 Task: Update the home feature of the saved search to include green home.
Action: Mouse moved to (1061, 151)
Screenshot: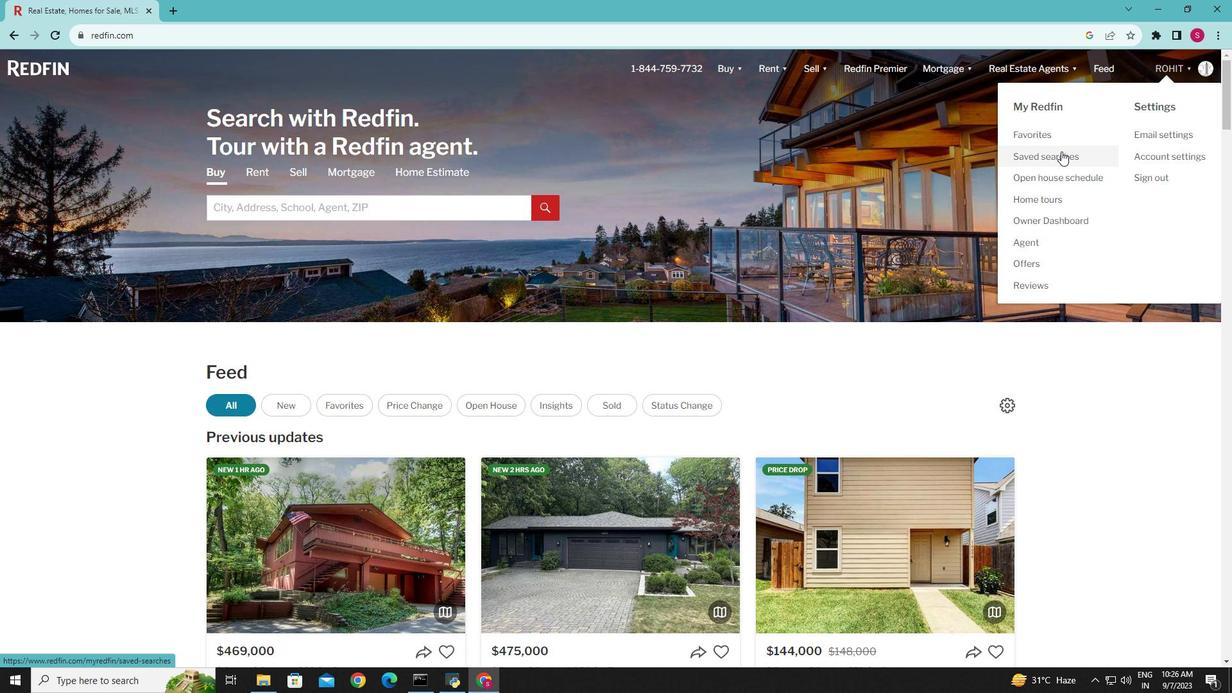 
Action: Mouse pressed left at (1061, 151)
Screenshot: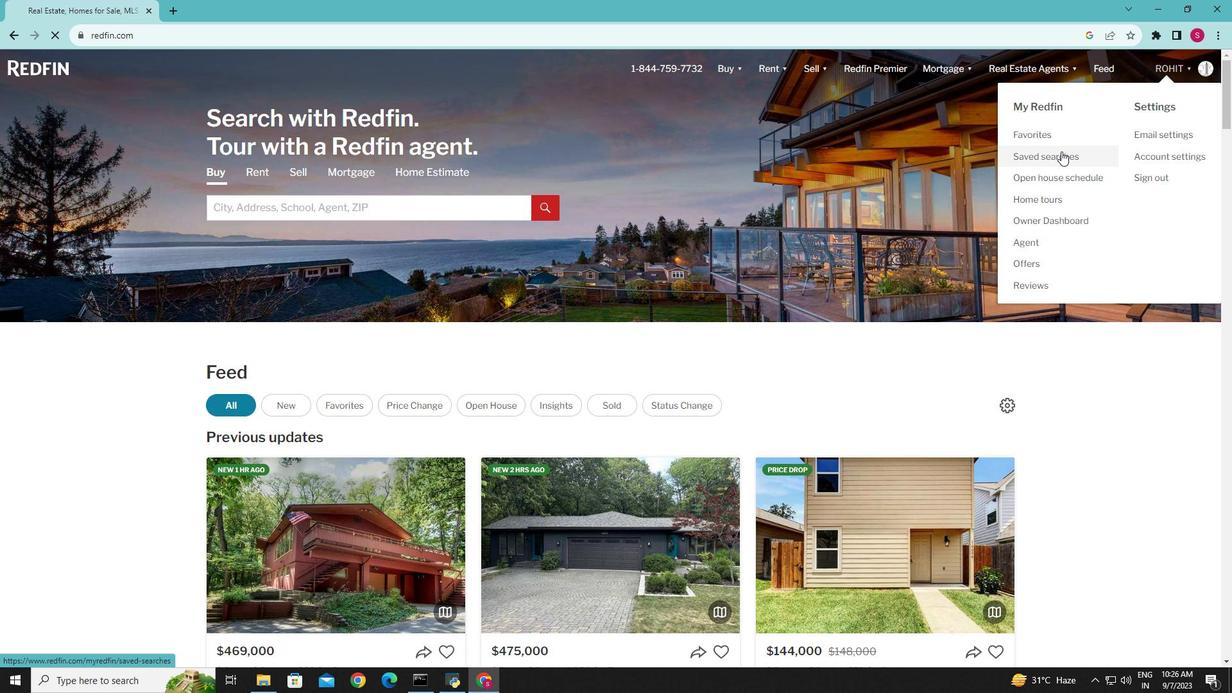 
Action: Mouse moved to (409, 311)
Screenshot: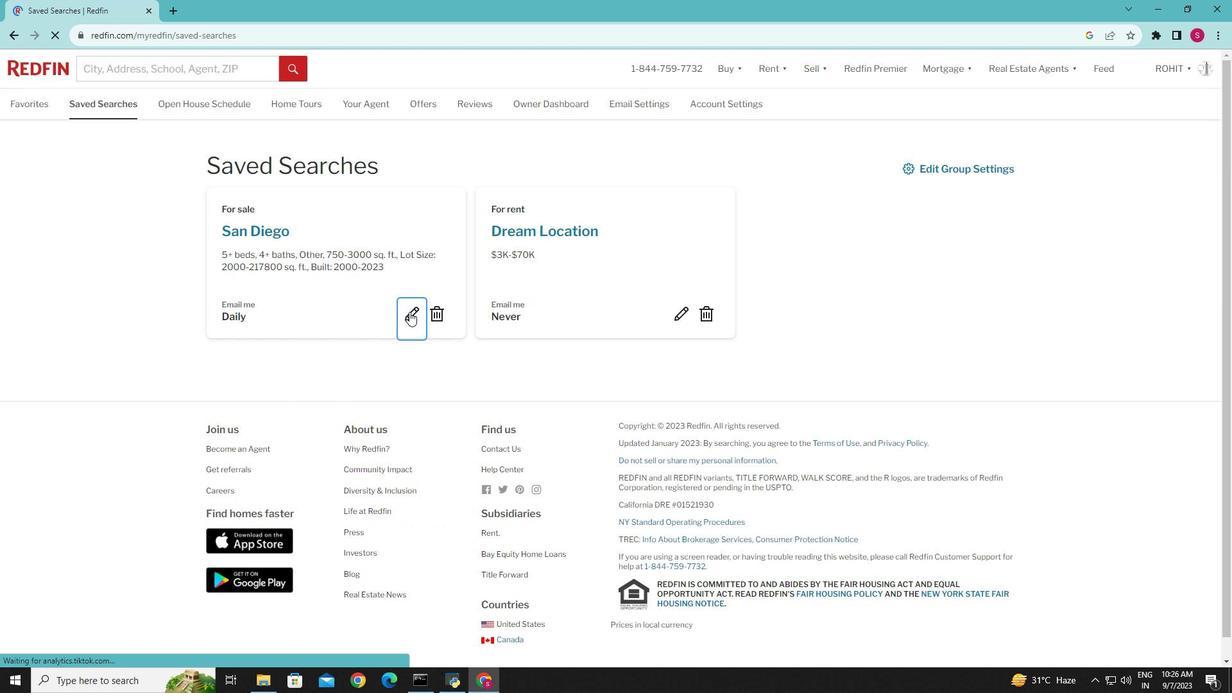 
Action: Mouse pressed left at (409, 311)
Screenshot: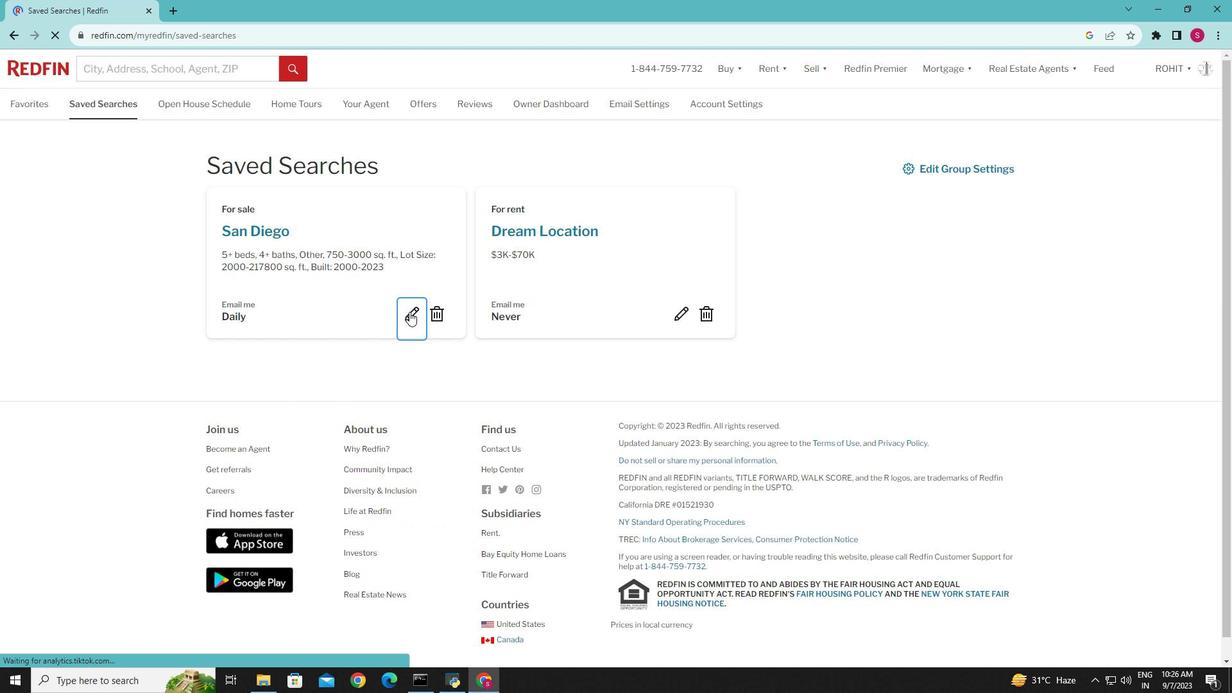 
Action: Mouse pressed left at (409, 311)
Screenshot: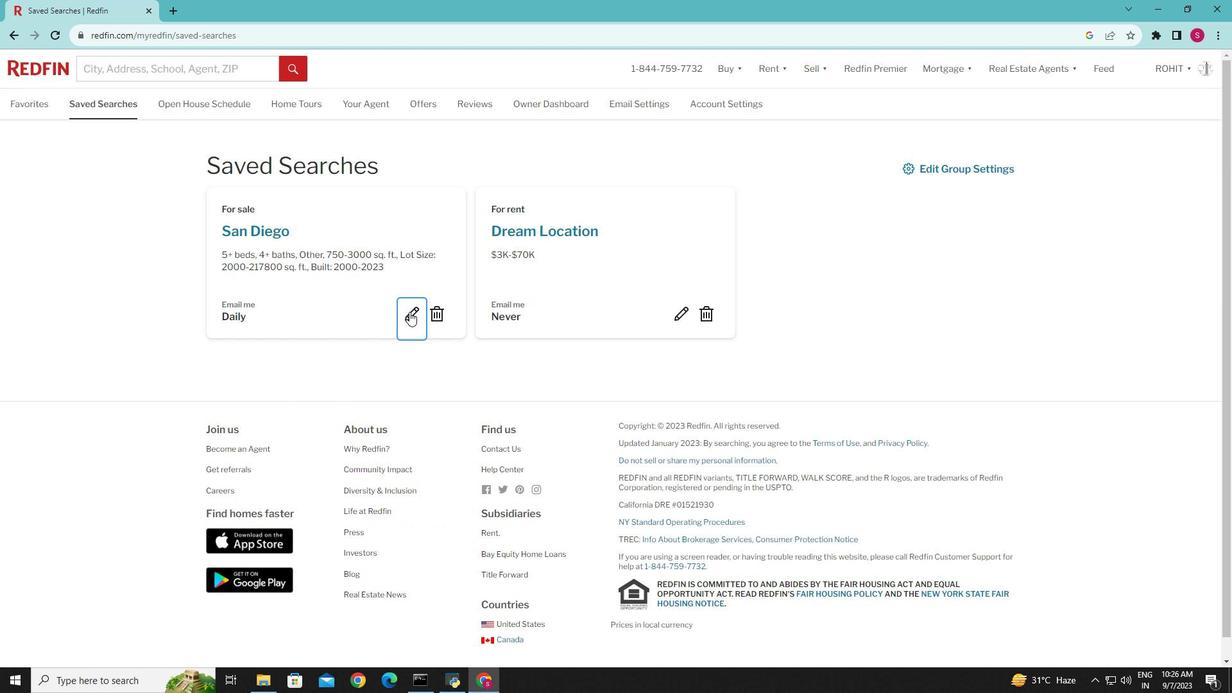 
Action: Mouse pressed left at (409, 311)
Screenshot: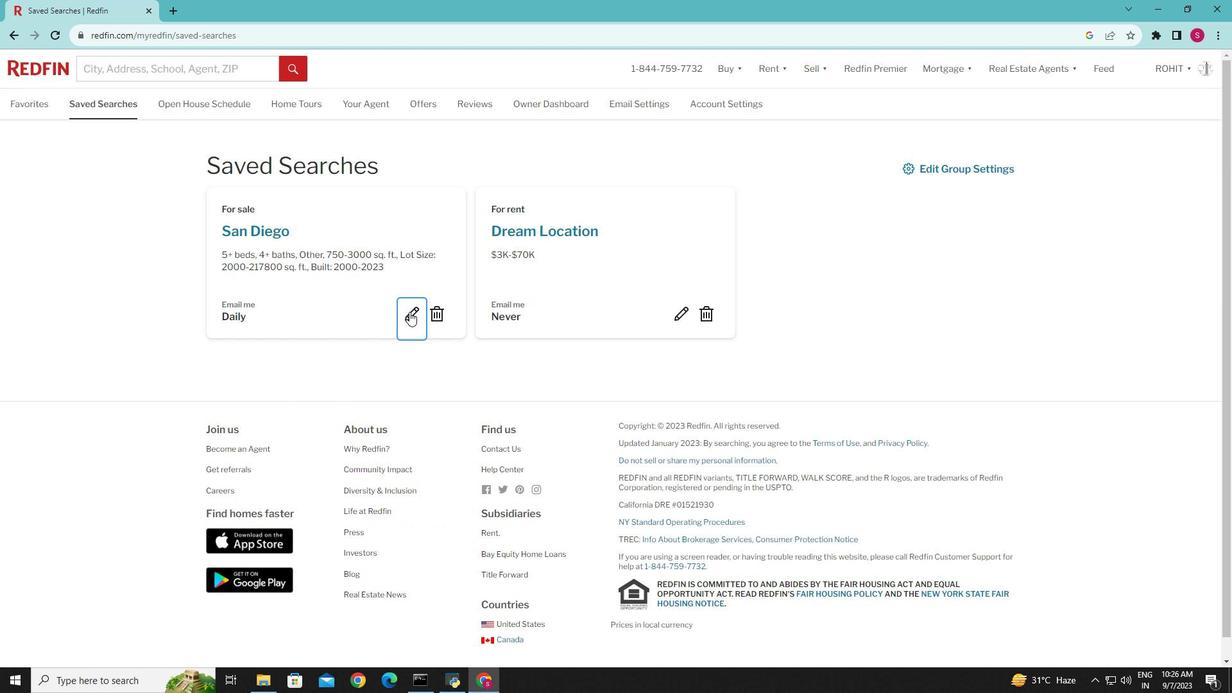 
Action: Mouse moved to (591, 347)
Screenshot: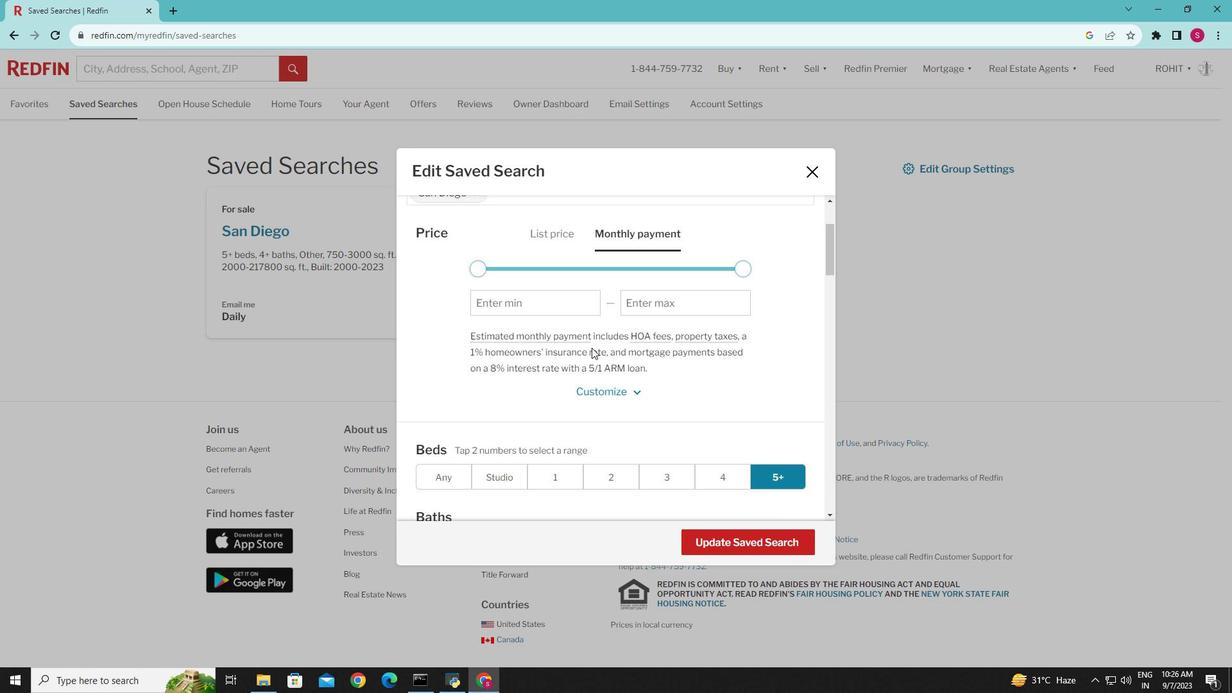 
Action: Mouse scrolled (591, 346) with delta (0, 0)
Screenshot: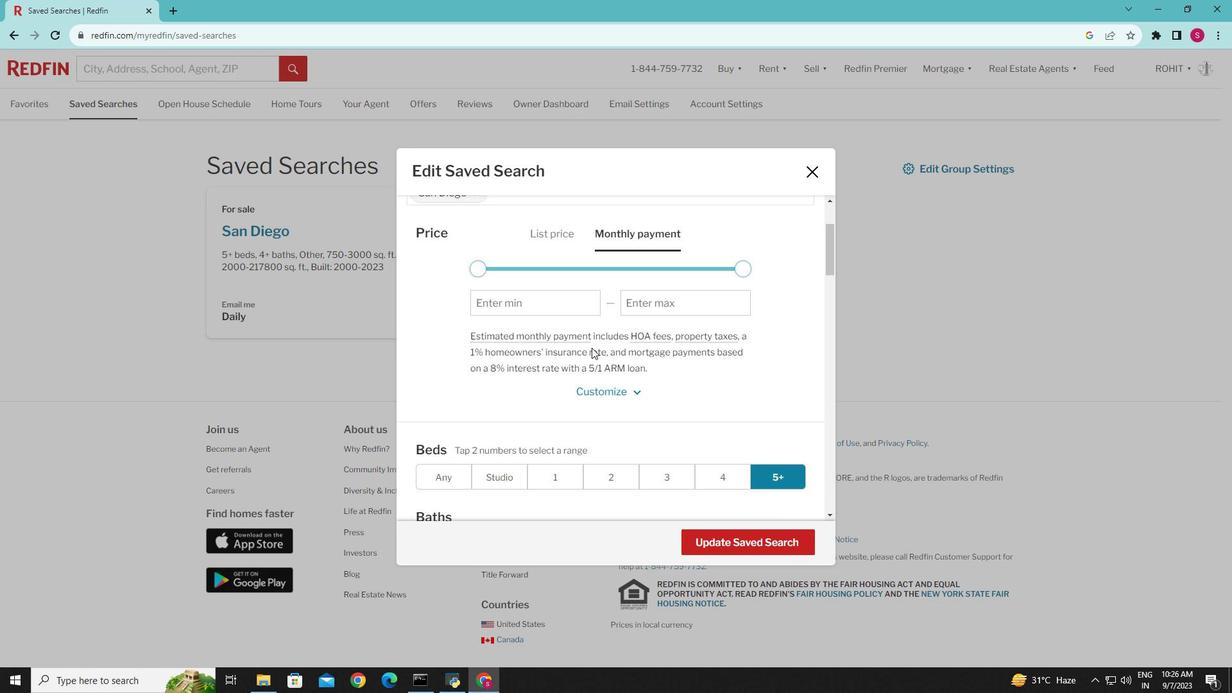 
Action: Mouse moved to (591, 347)
Screenshot: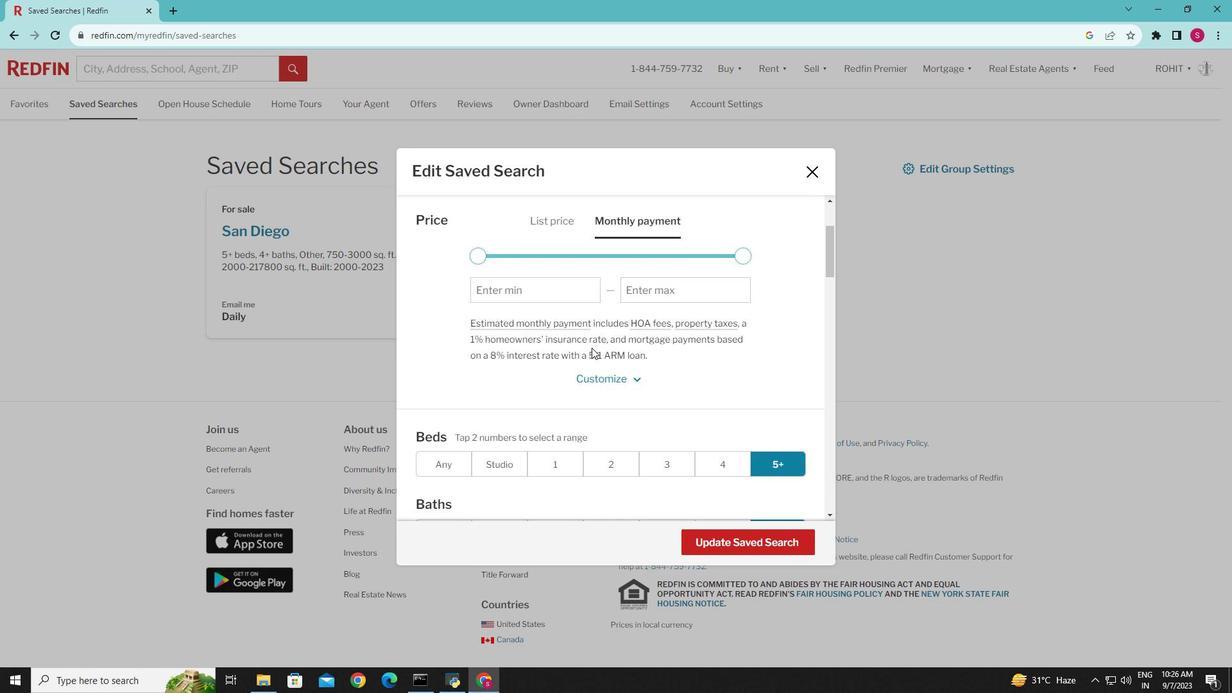 
Action: Mouse scrolled (591, 347) with delta (0, 0)
Screenshot: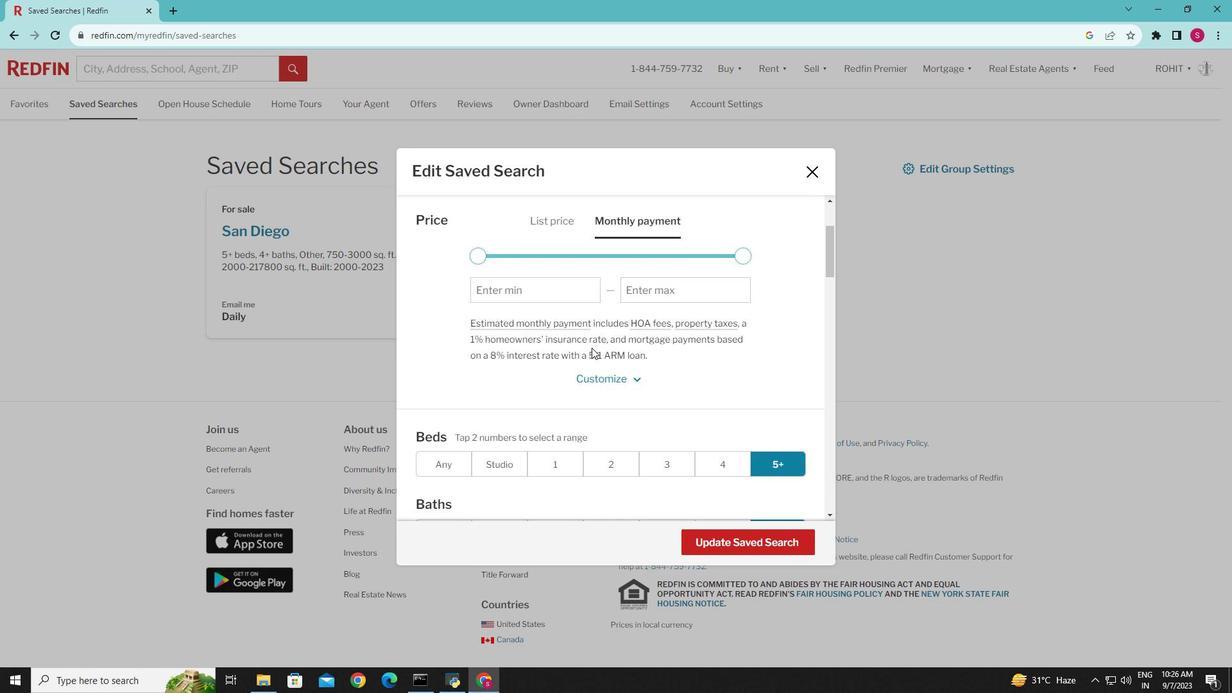 
Action: Mouse scrolled (591, 347) with delta (0, 0)
Screenshot: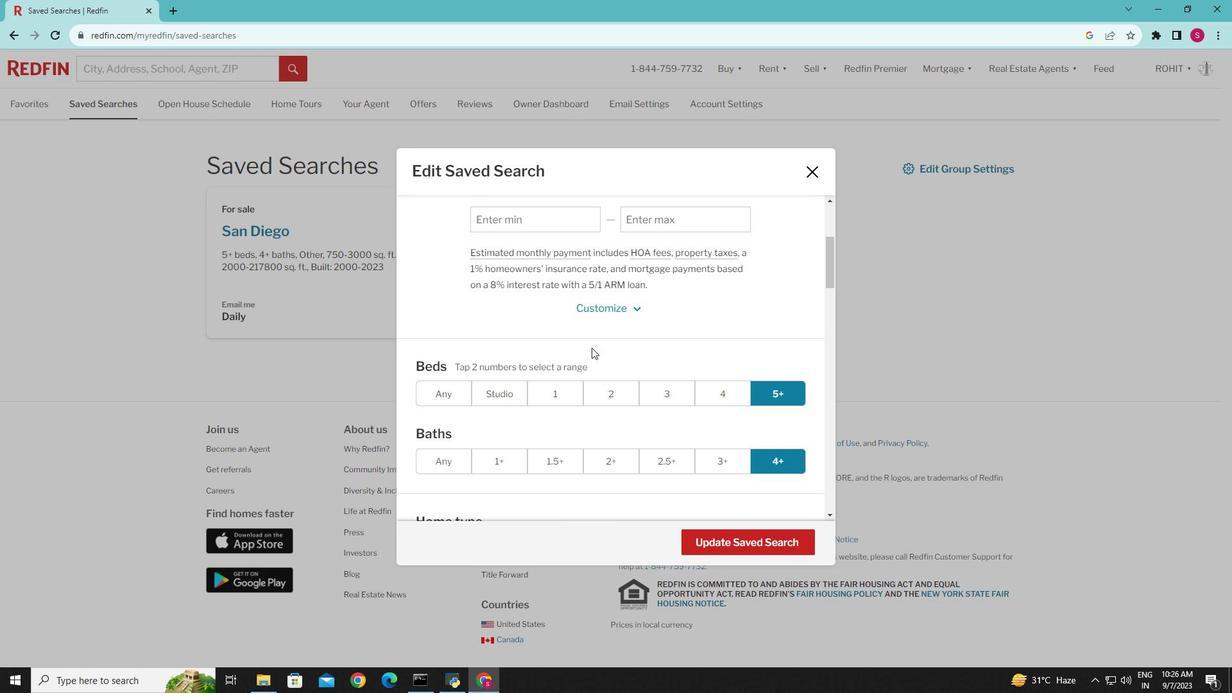 
Action: Mouse scrolled (591, 347) with delta (0, 0)
Screenshot: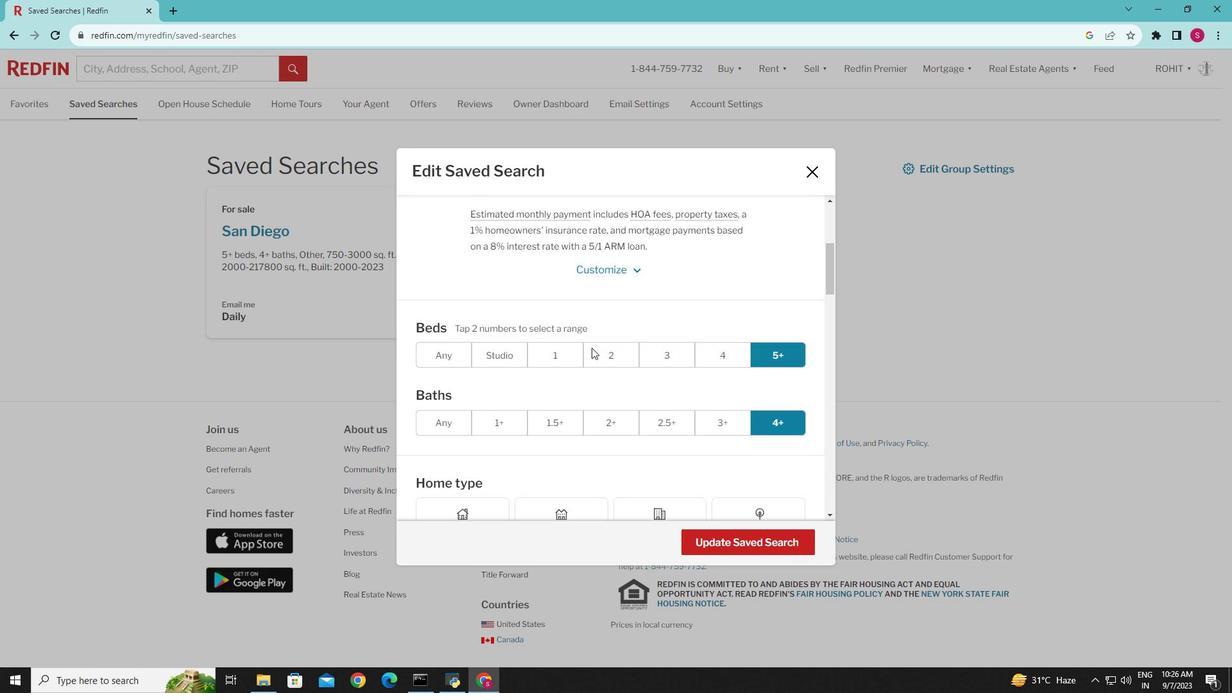 
Action: Mouse scrolled (591, 347) with delta (0, 0)
Screenshot: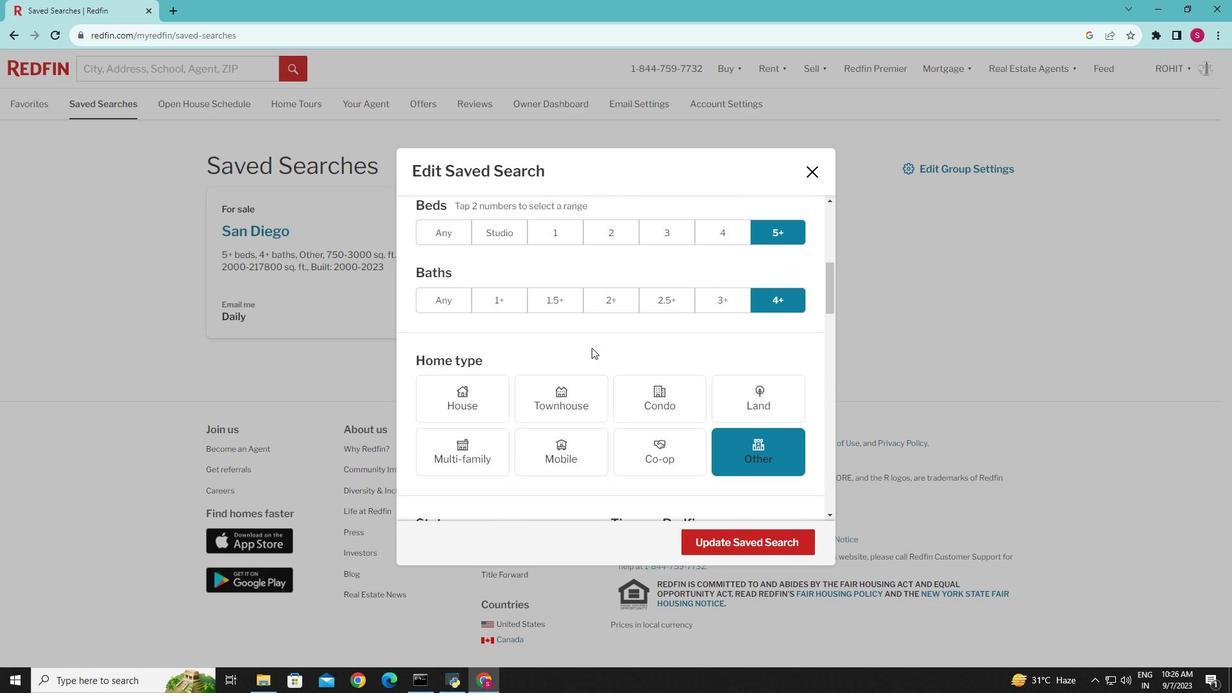 
Action: Mouse scrolled (591, 347) with delta (0, 0)
Screenshot: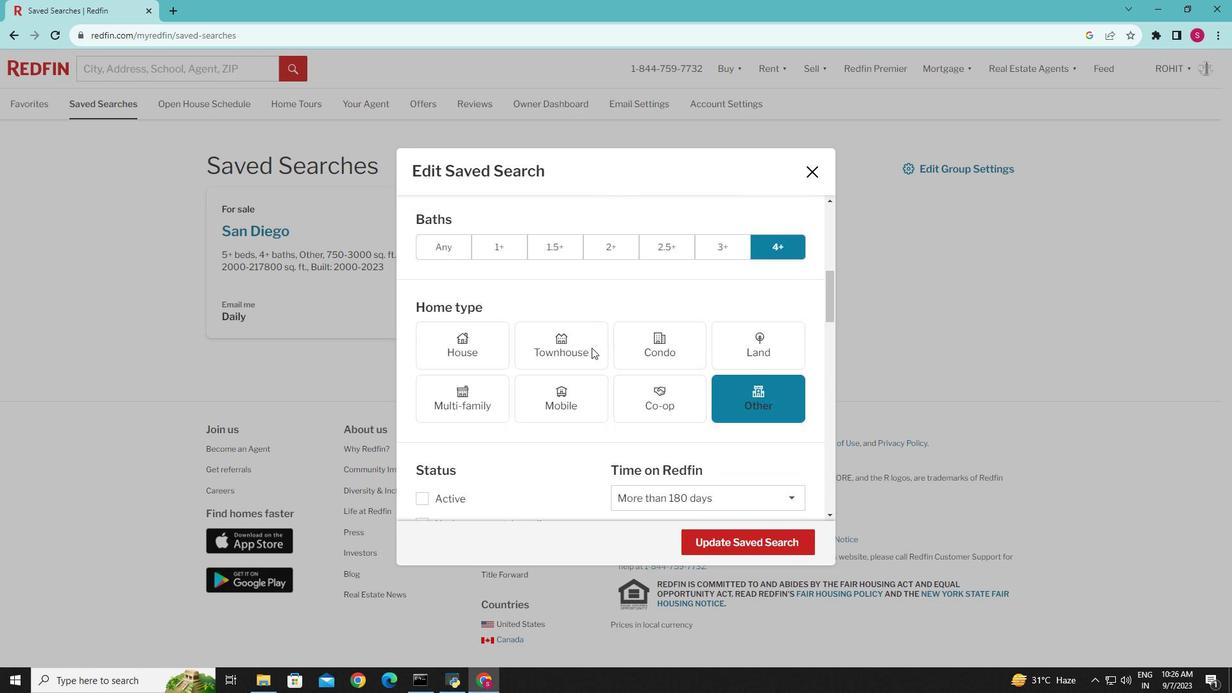 
Action: Mouse scrolled (591, 347) with delta (0, 0)
Screenshot: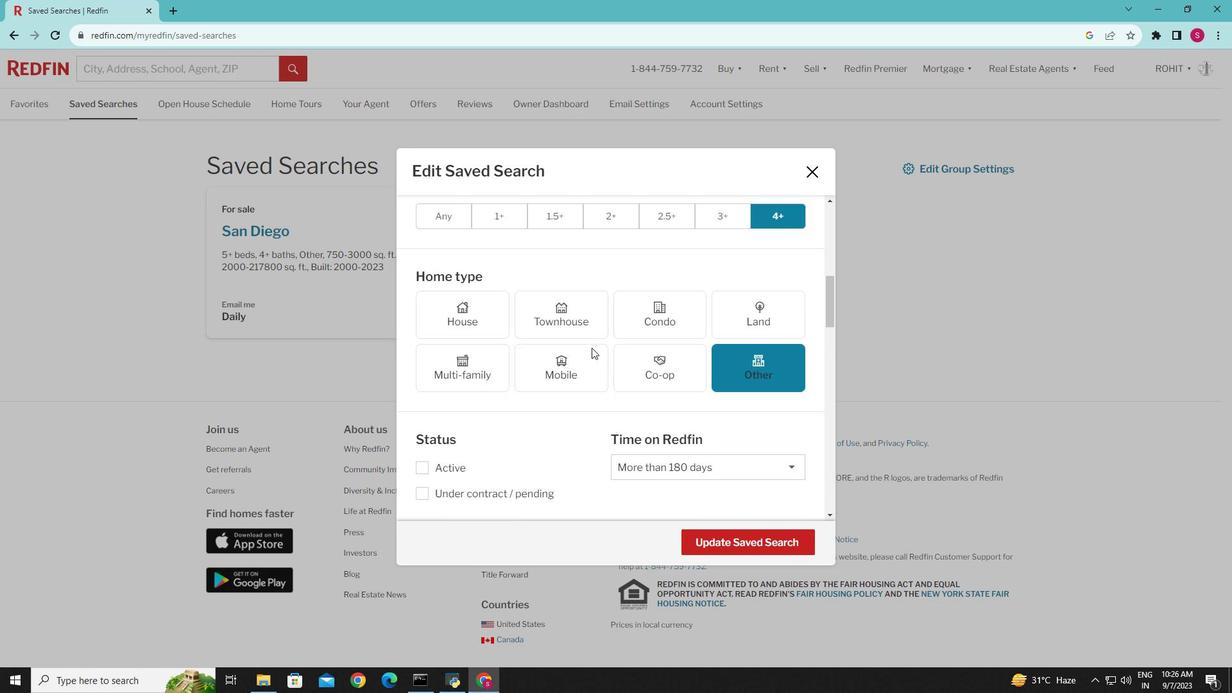 
Action: Mouse scrolled (591, 347) with delta (0, 0)
Screenshot: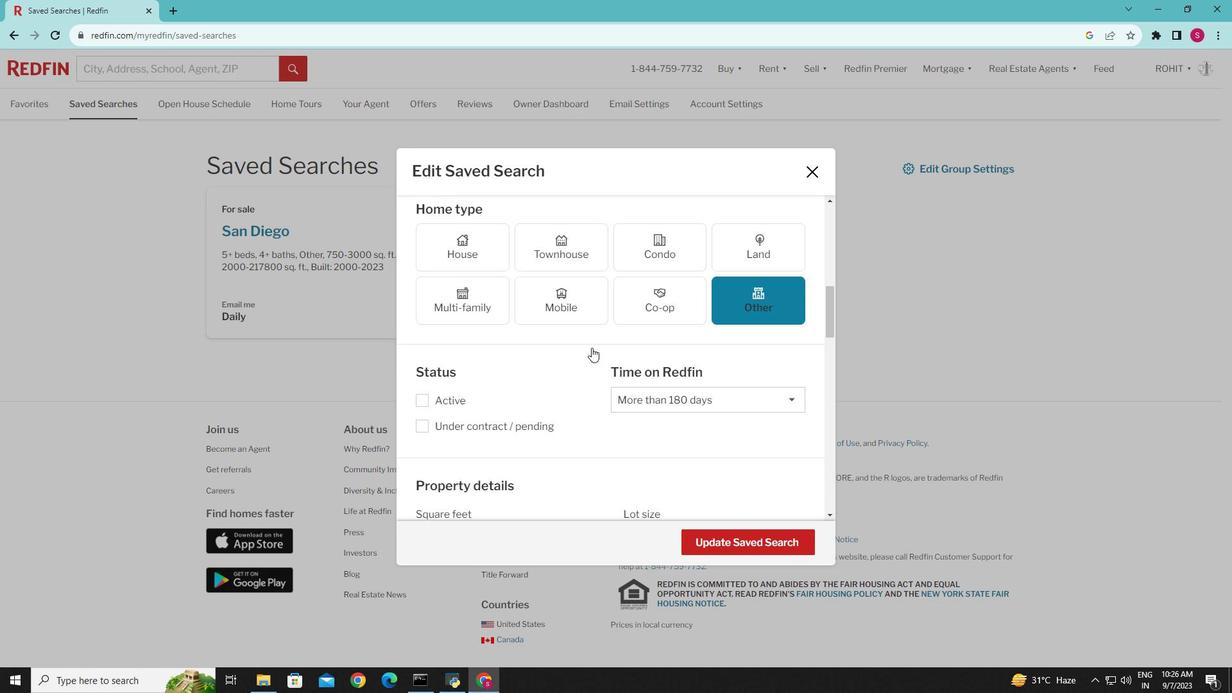 
Action: Mouse scrolled (591, 347) with delta (0, 0)
Screenshot: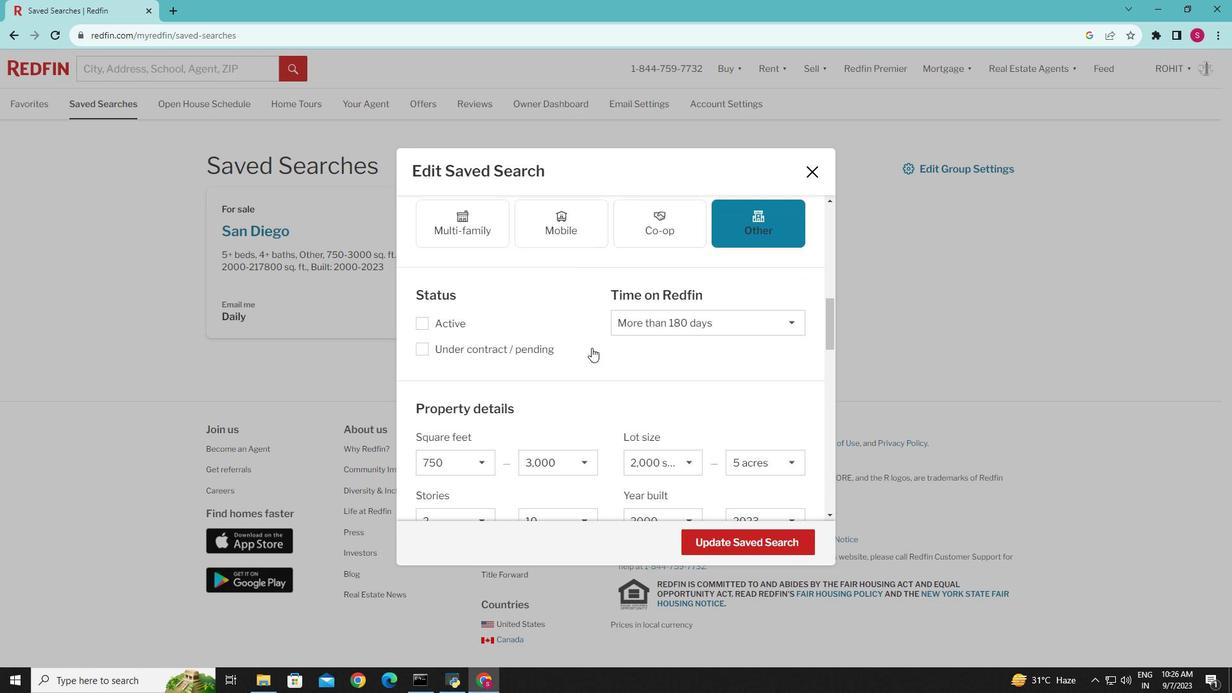 
Action: Mouse scrolled (591, 347) with delta (0, 0)
Screenshot: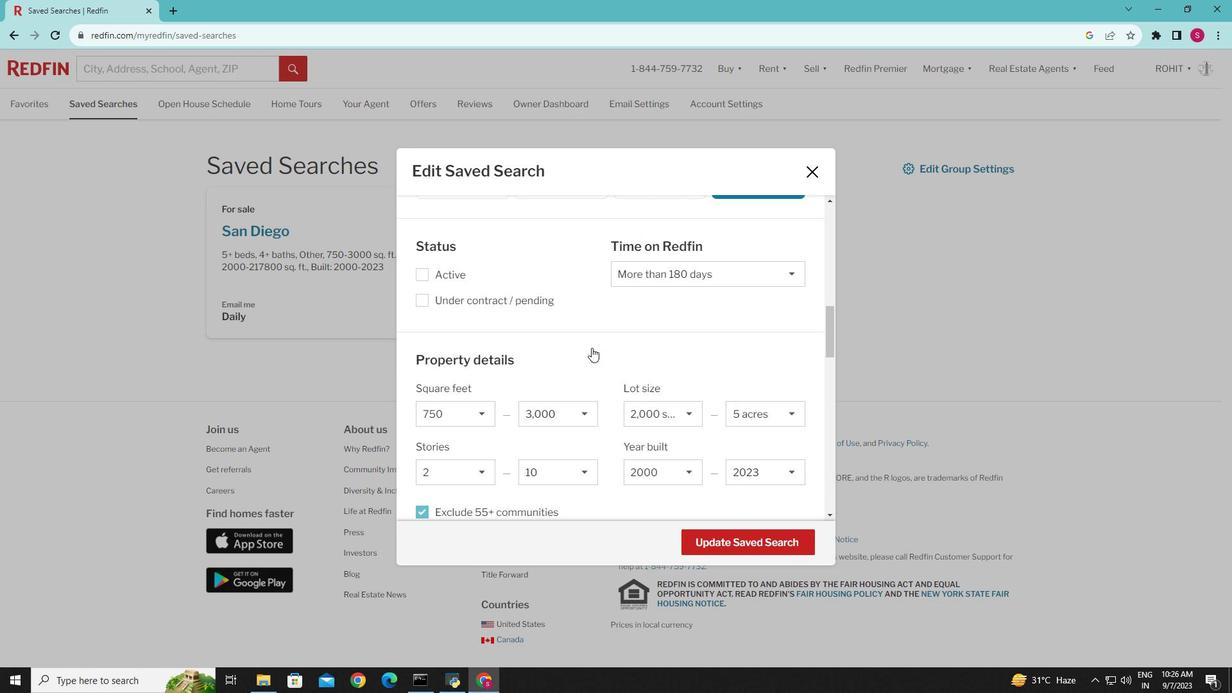 
Action: Mouse scrolled (591, 347) with delta (0, 0)
Screenshot: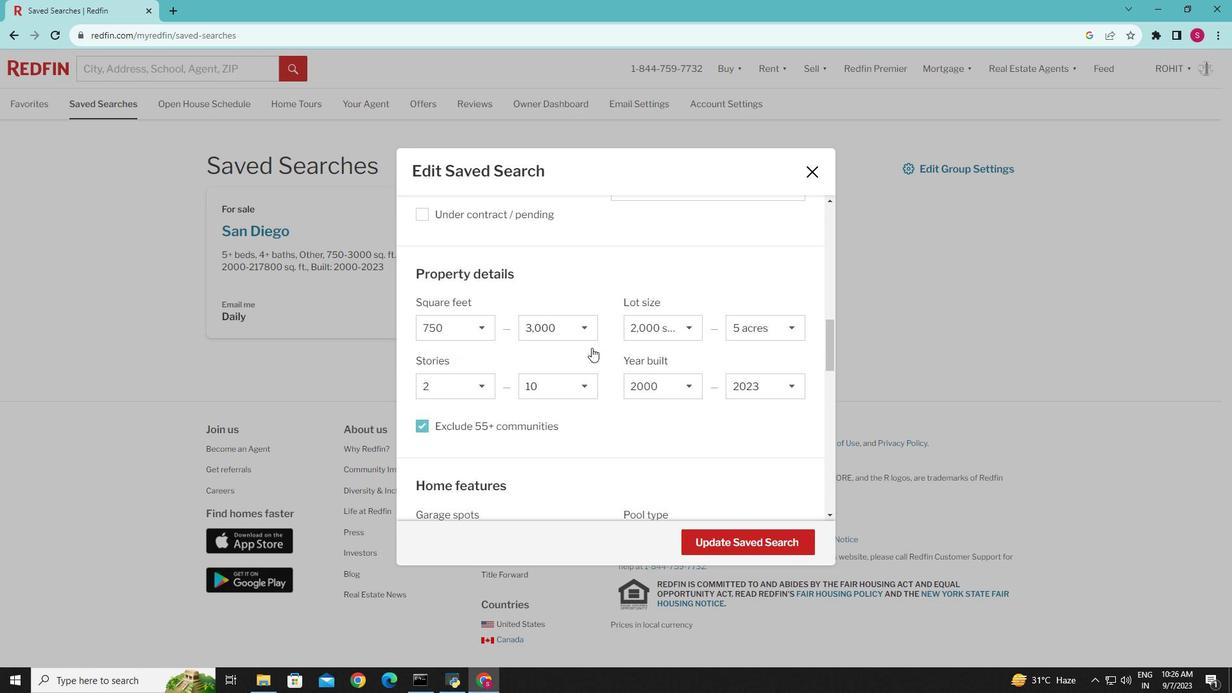 
Action: Mouse scrolled (591, 347) with delta (0, 0)
Screenshot: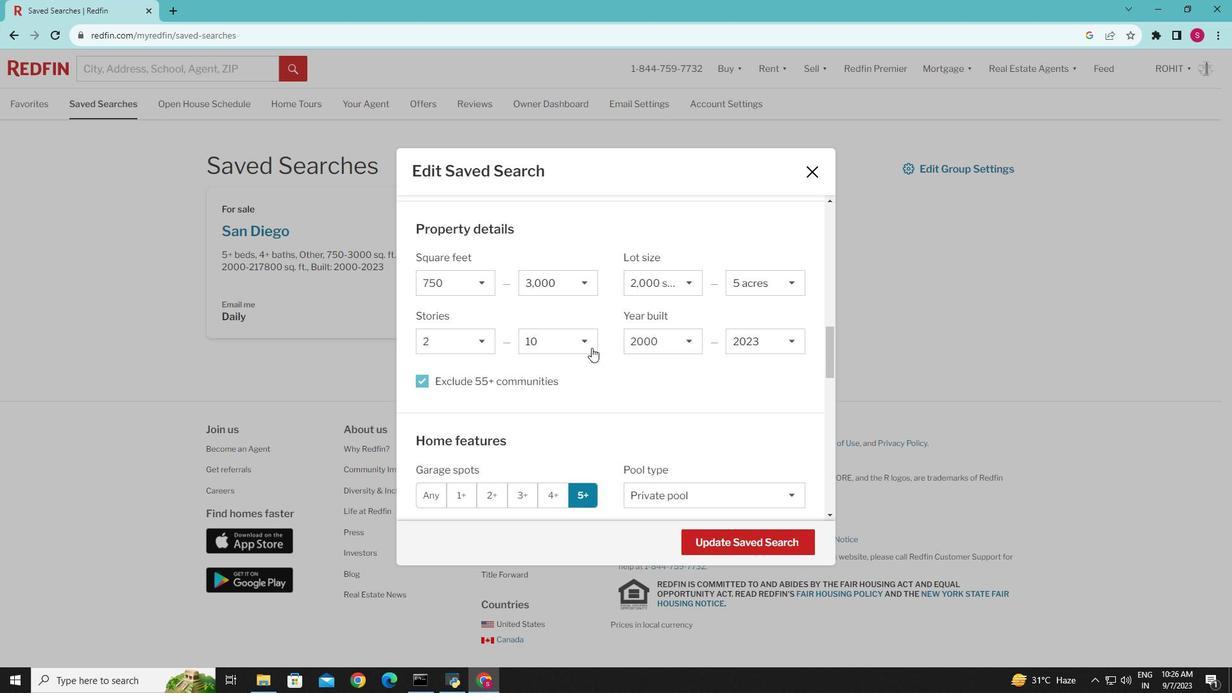 
Action: Mouse scrolled (591, 347) with delta (0, 0)
Screenshot: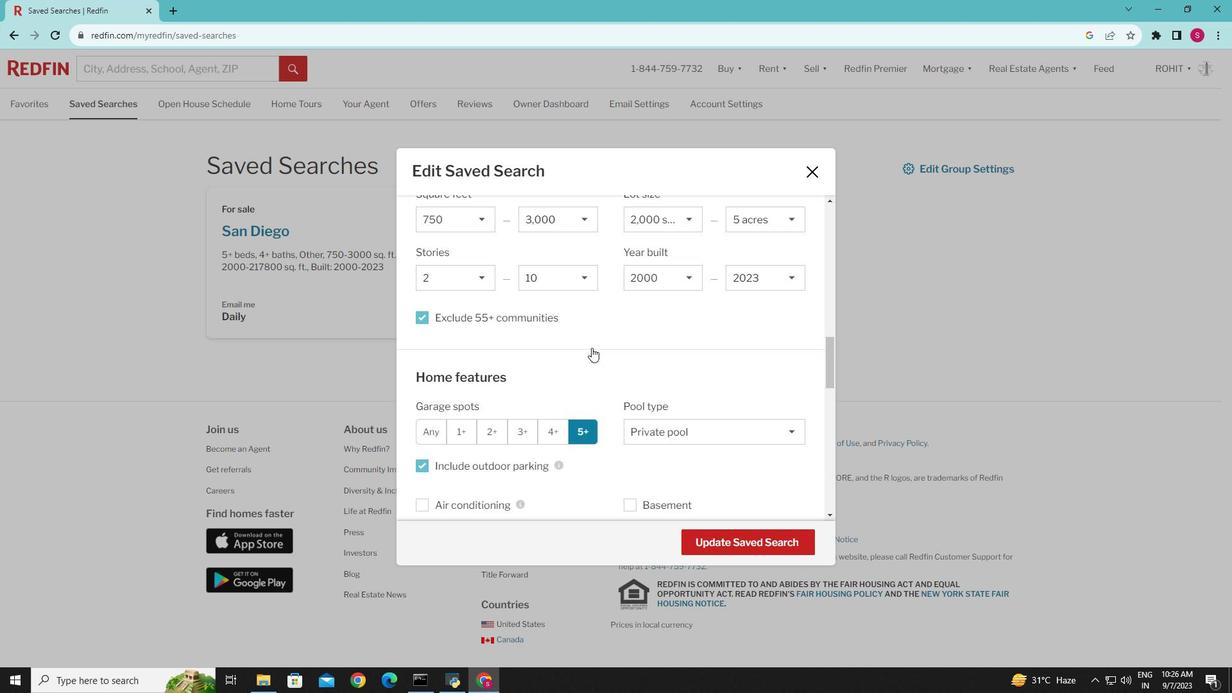 
Action: Mouse scrolled (591, 347) with delta (0, 0)
Screenshot: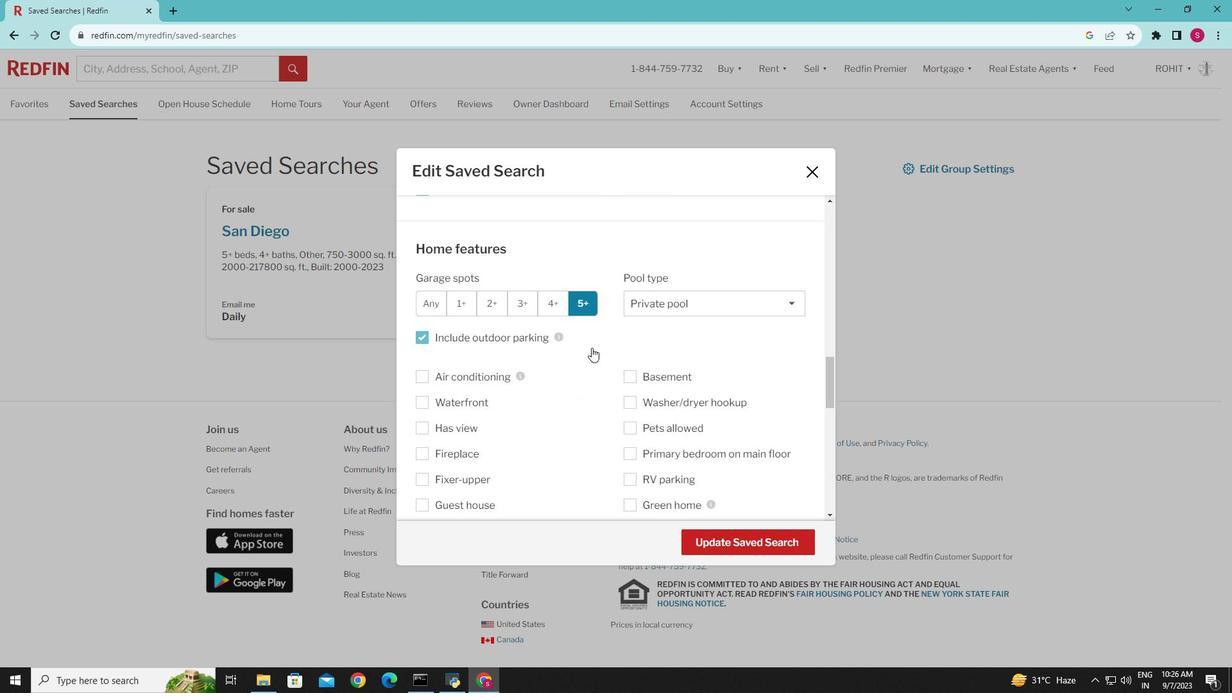 
Action: Mouse scrolled (591, 347) with delta (0, 0)
Screenshot: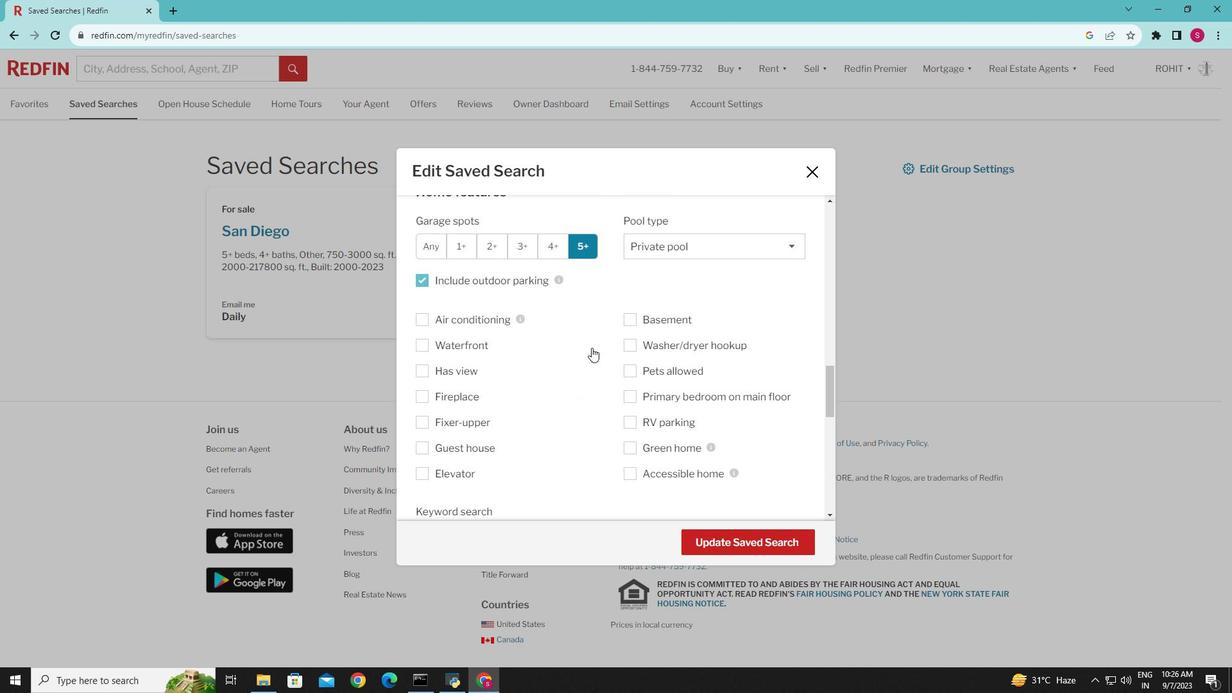 
Action: Mouse scrolled (591, 347) with delta (0, 0)
Screenshot: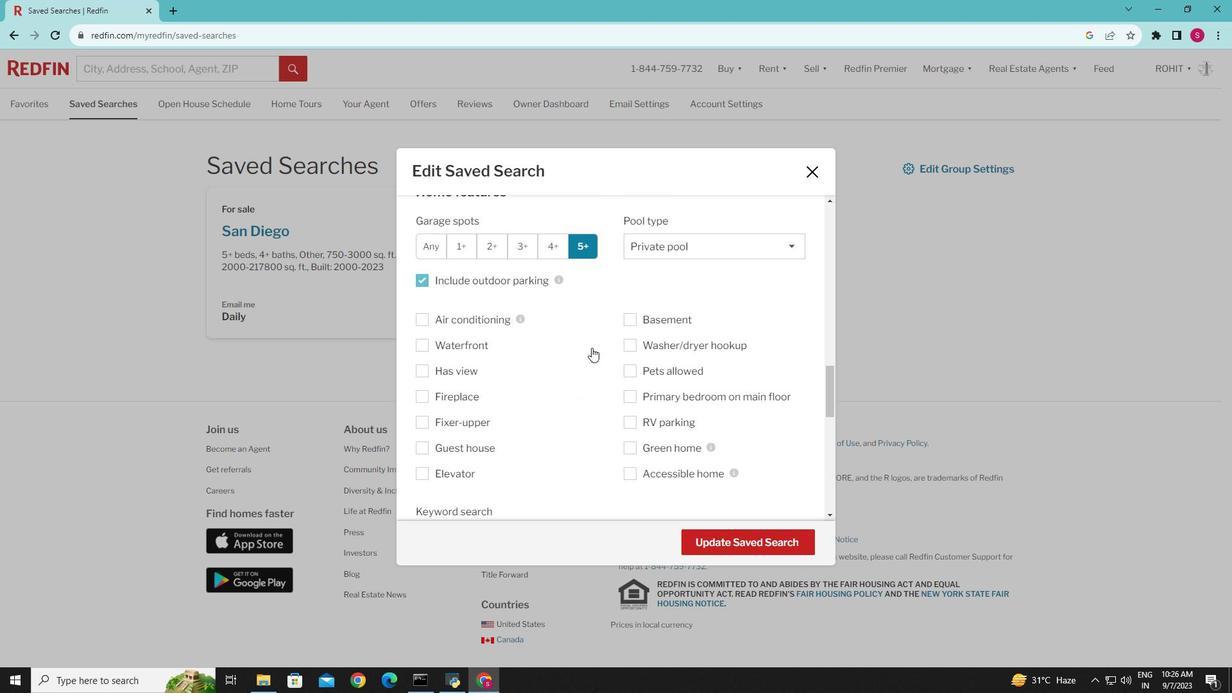 
Action: Mouse scrolled (591, 347) with delta (0, 0)
Screenshot: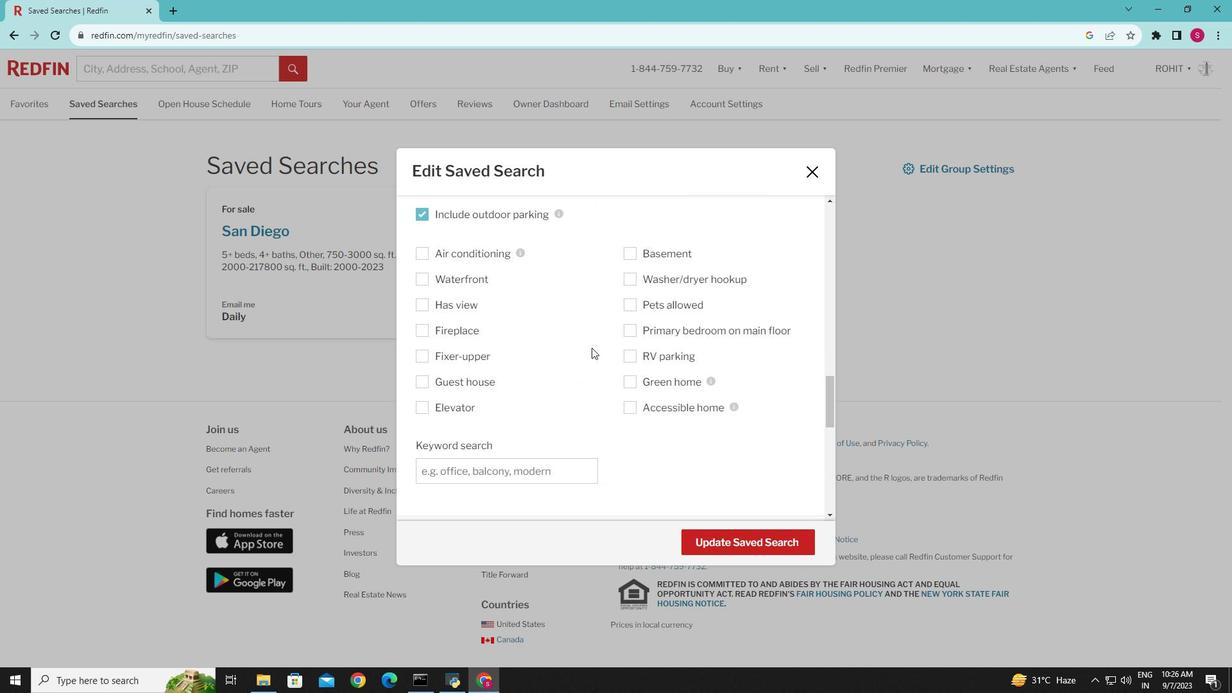 
Action: Mouse scrolled (591, 347) with delta (0, 0)
Screenshot: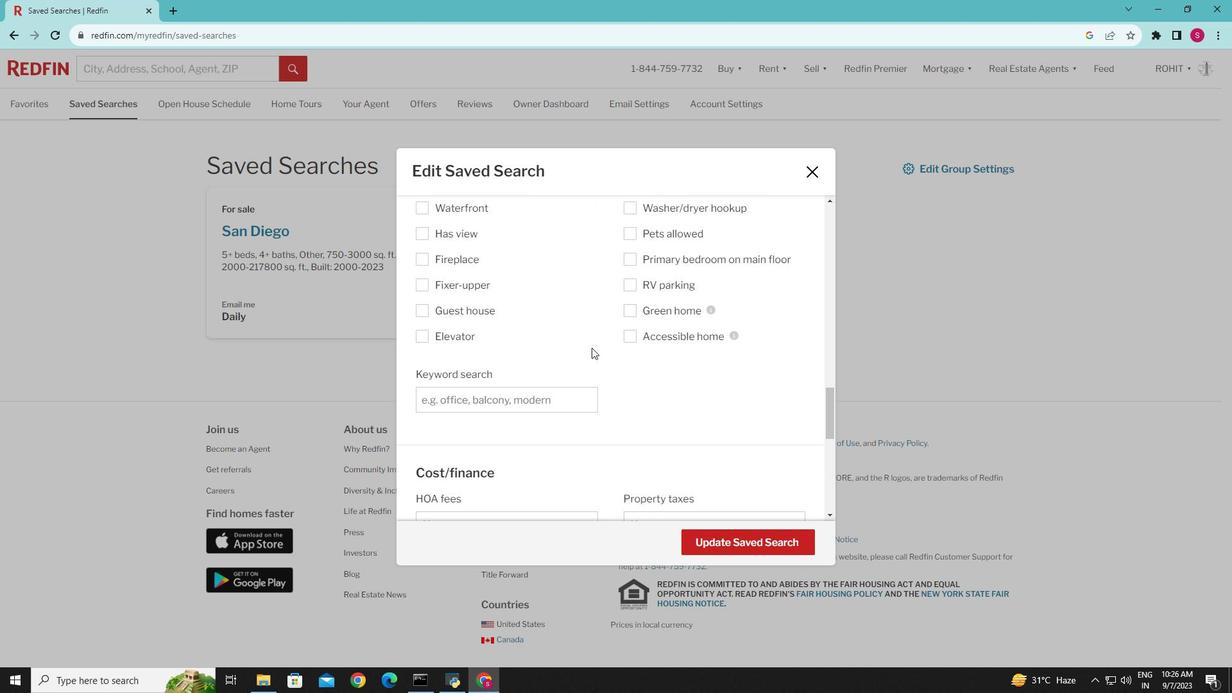 
Action: Mouse moved to (630, 307)
Screenshot: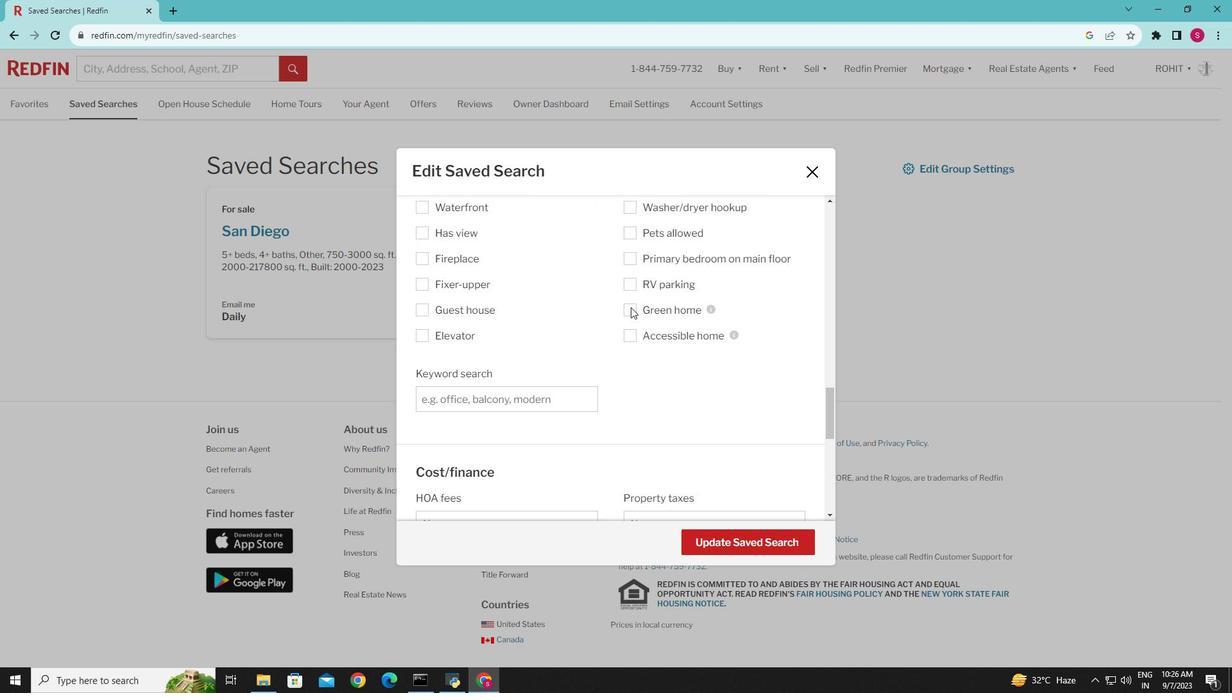 
Action: Mouse pressed left at (630, 307)
Screenshot: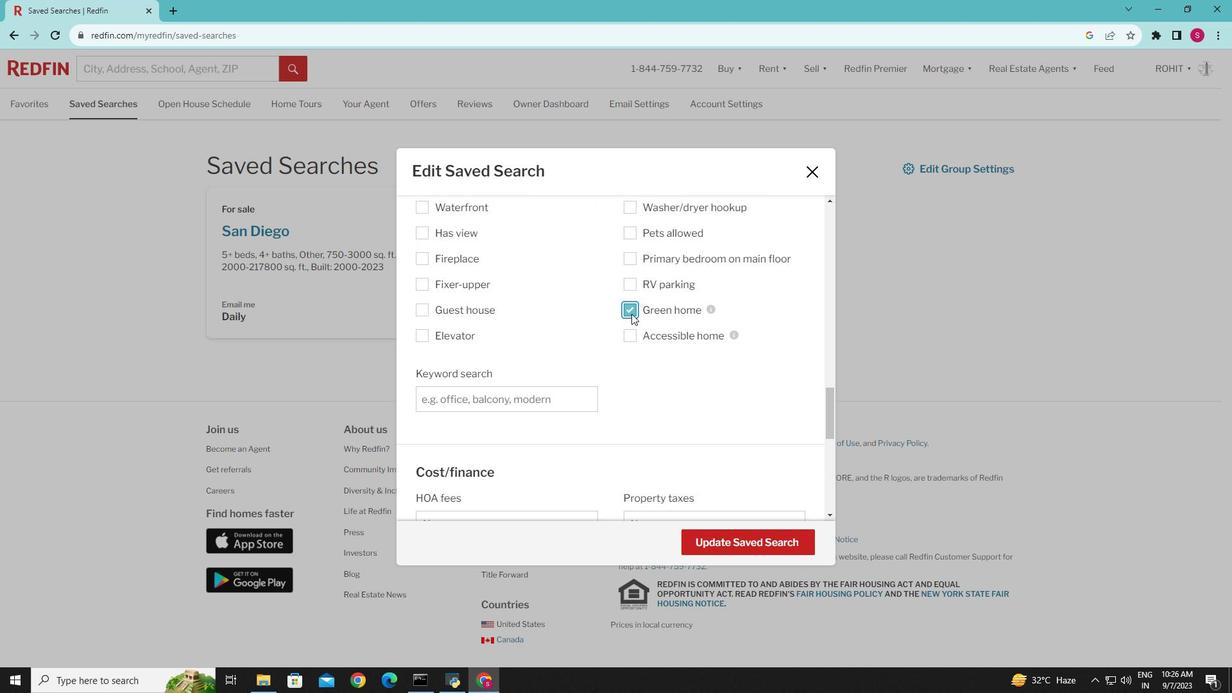 
Action: Mouse moved to (715, 533)
Screenshot: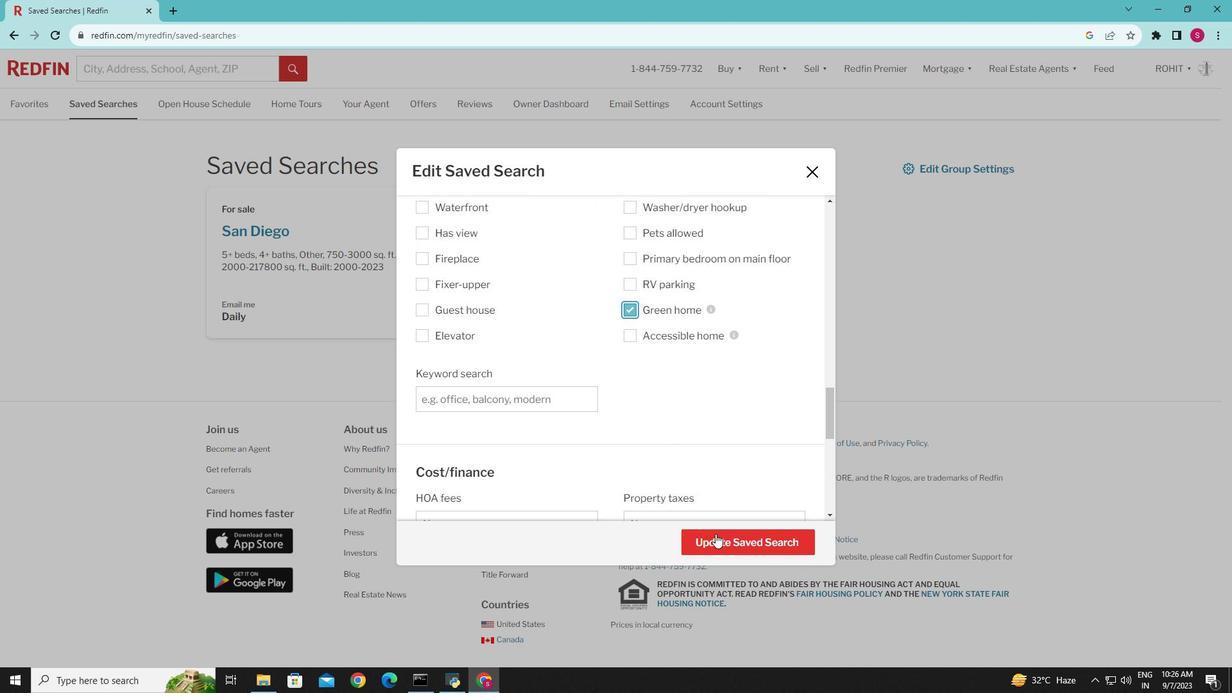 
Action: Mouse pressed left at (715, 533)
Screenshot: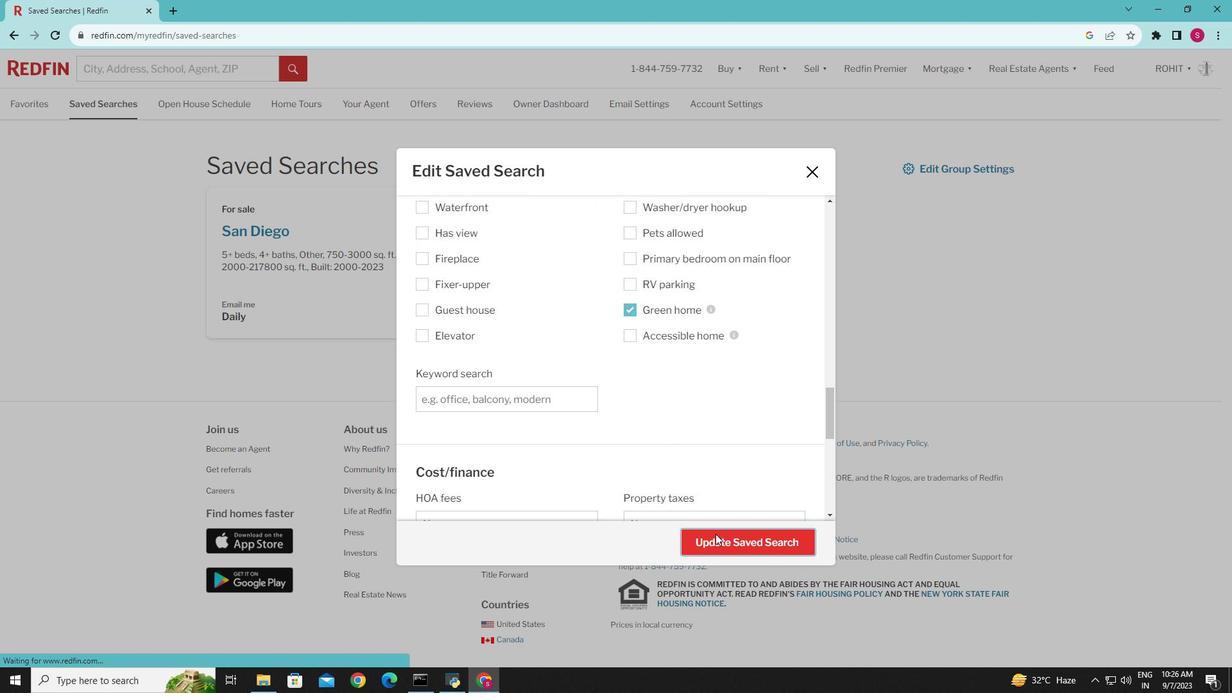 
Action: Mouse moved to (715, 537)
Screenshot: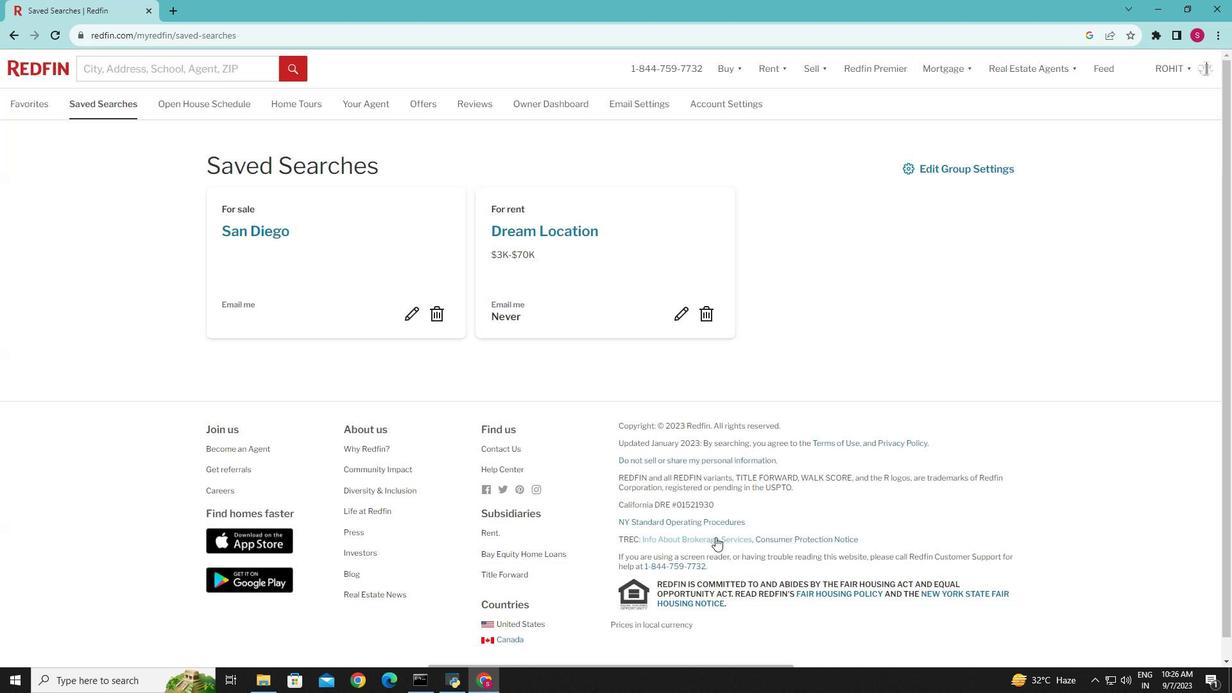 
